 Task: Create New Customer with Customer Name: Inchins Bamboo Garden, Billing Address Line1: 1980 Bartlett Avenue, Billing Address Line2:  Southfield, Billing Address Line3:  Michigan 48076
Action: Mouse moved to (171, 45)
Screenshot: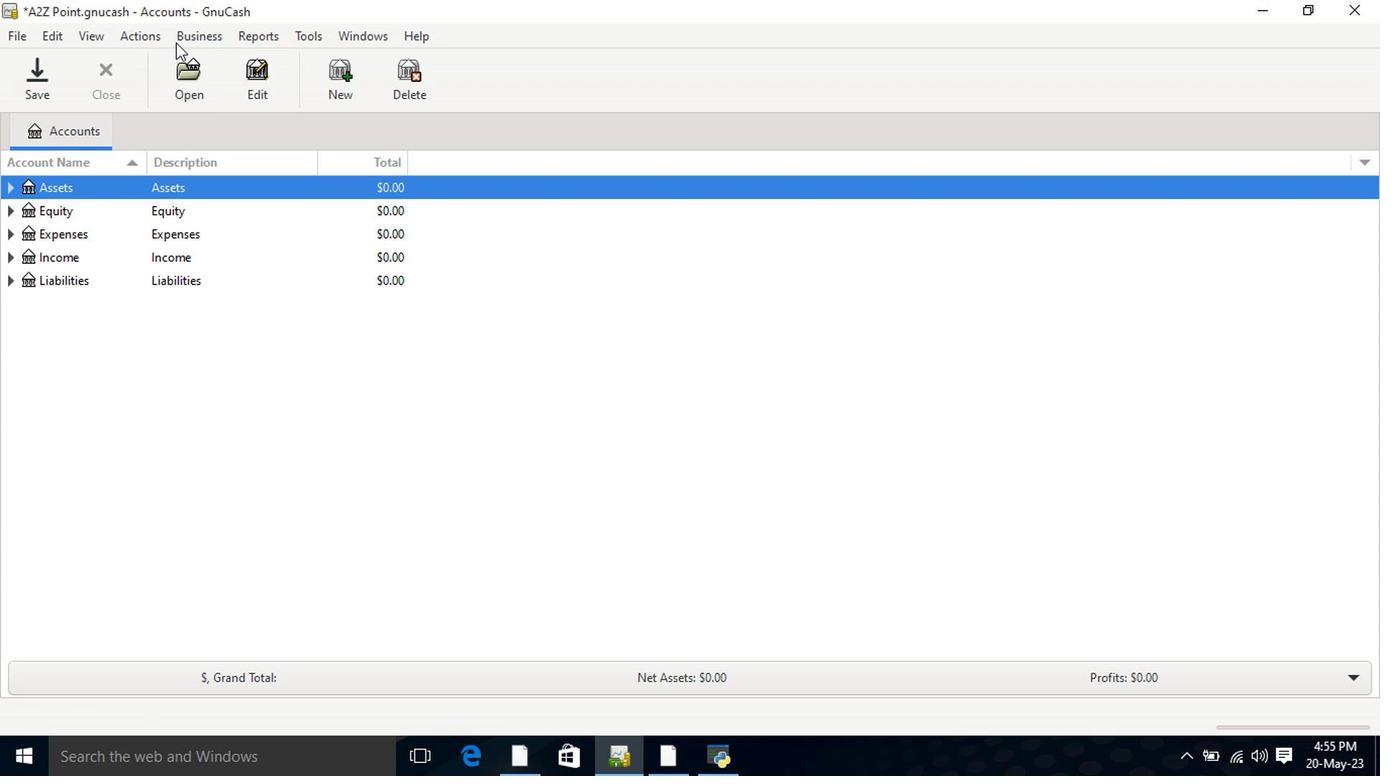 
Action: Mouse pressed left at (171, 45)
Screenshot: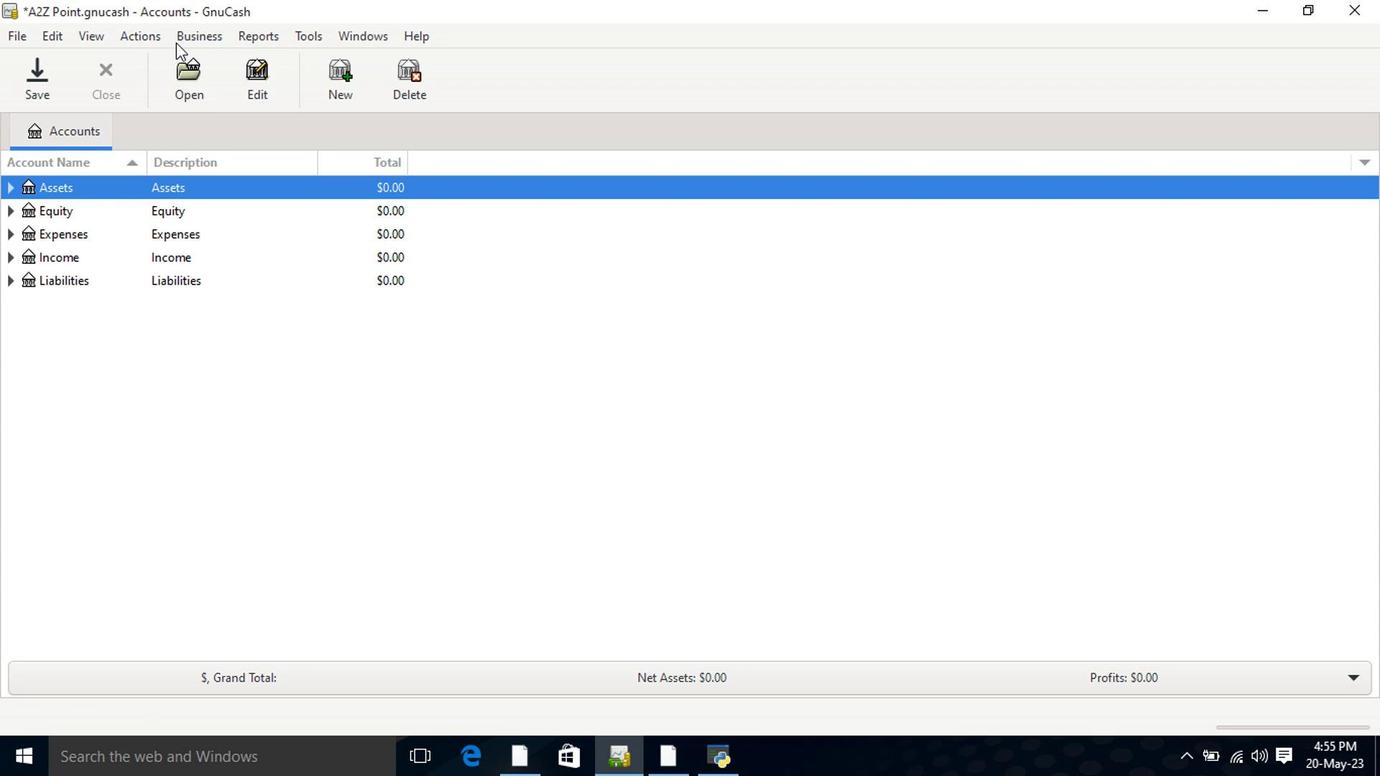 
Action: Mouse moved to (424, 89)
Screenshot: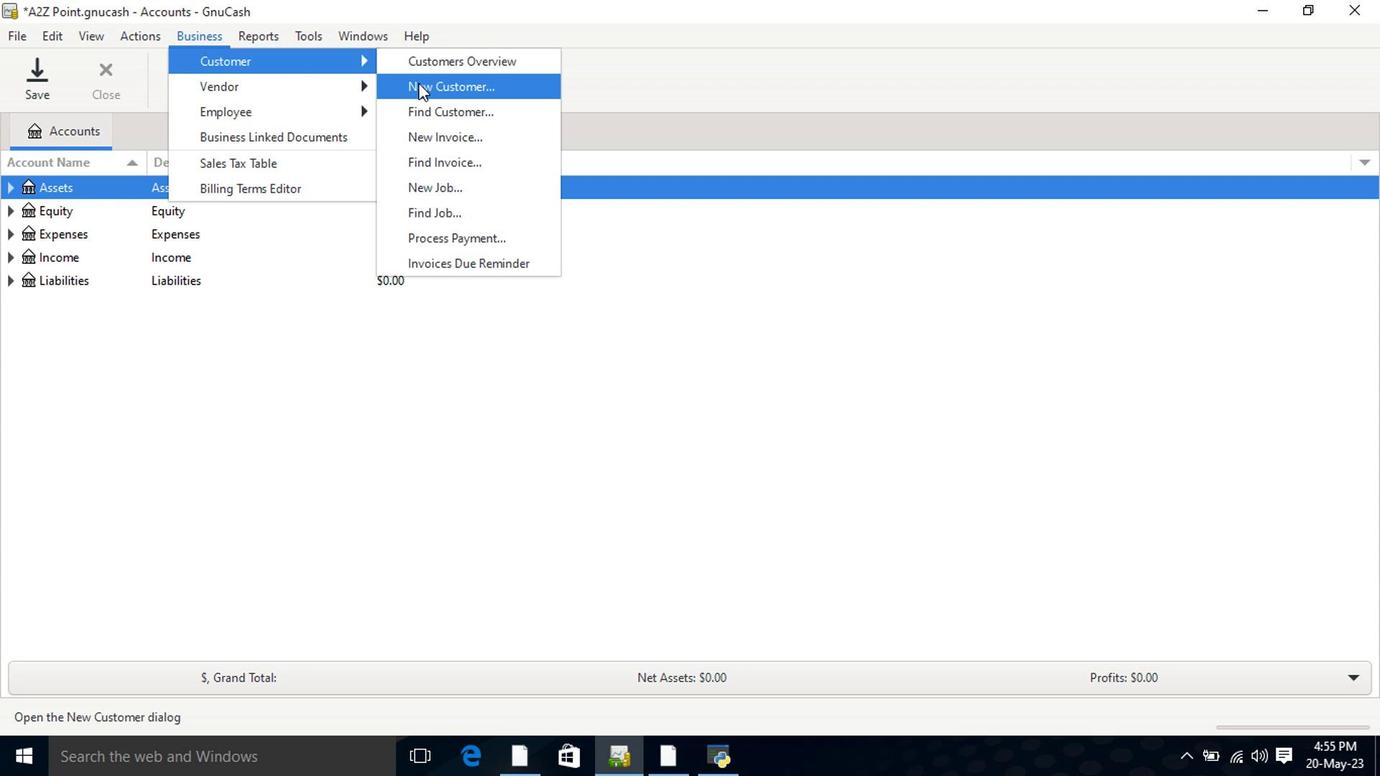
Action: Mouse pressed left at (424, 89)
Screenshot: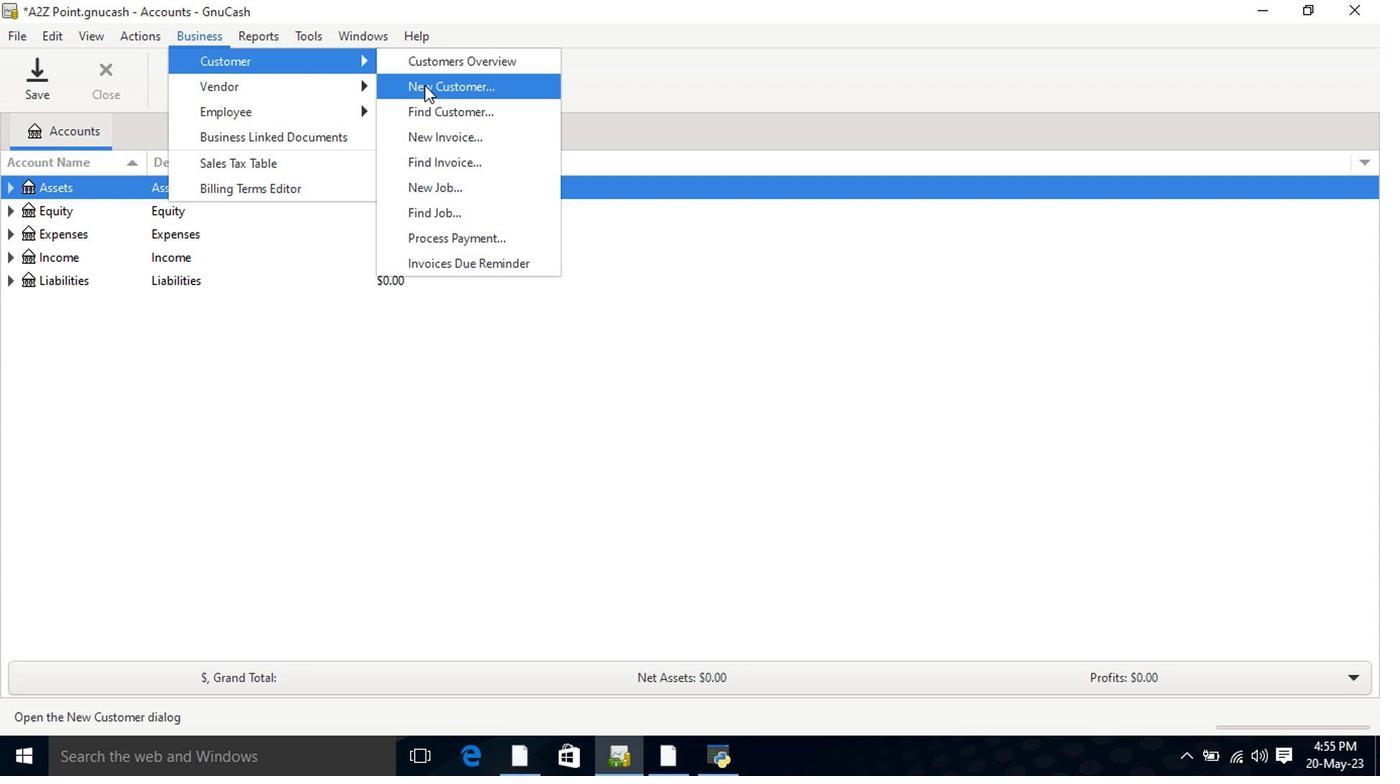 
Action: Mouse moved to (425, 89)
Screenshot: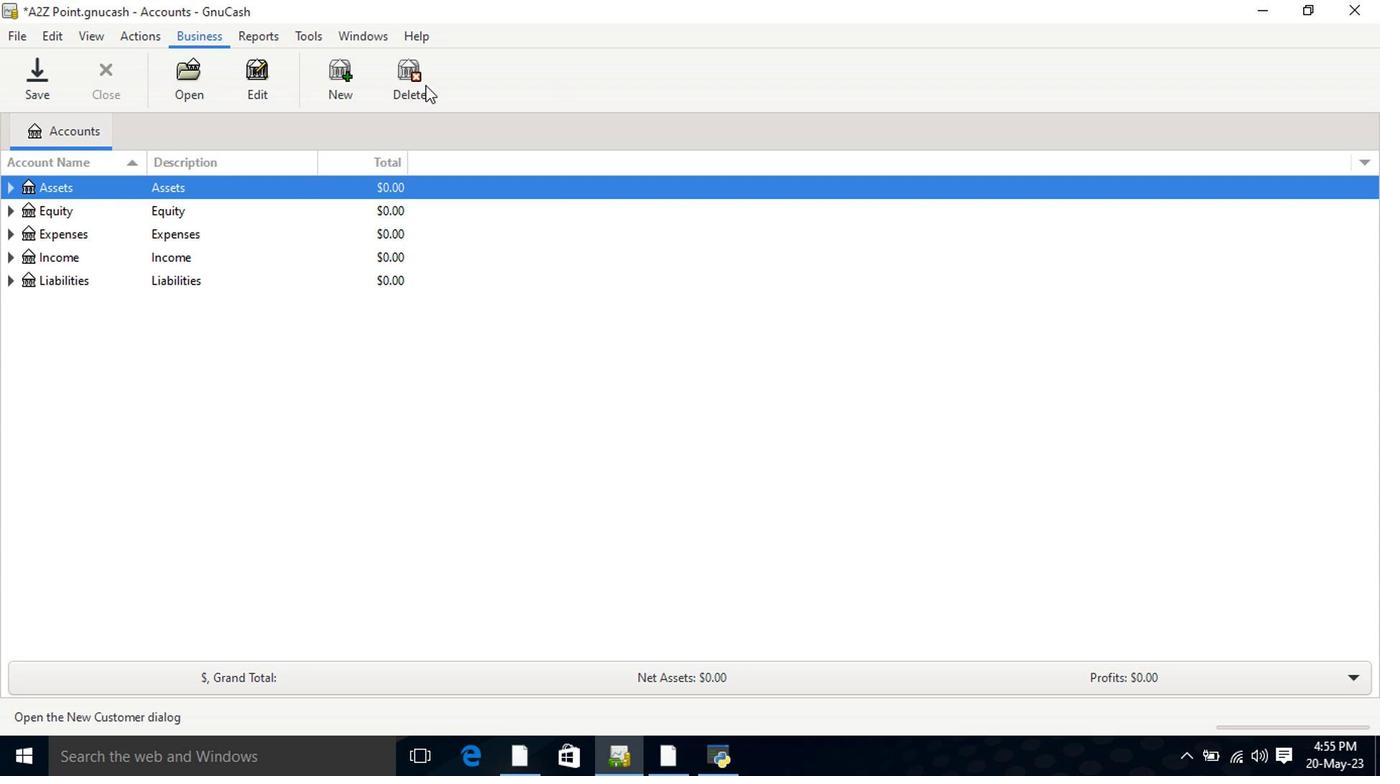 
Action: Key pressed <Key.shift>Inchins<Key.space><Key.shift>Bamboo<Key.space><Key.shift>Gard<Key.tab><Key.tab>180<Key.space><Key.shift>Bartlett<Key.space><Key.shift>Avenue<Key.tab><Key.shift>South<Key.tab><Key.shift>Mi<Key.tab>
Screenshot: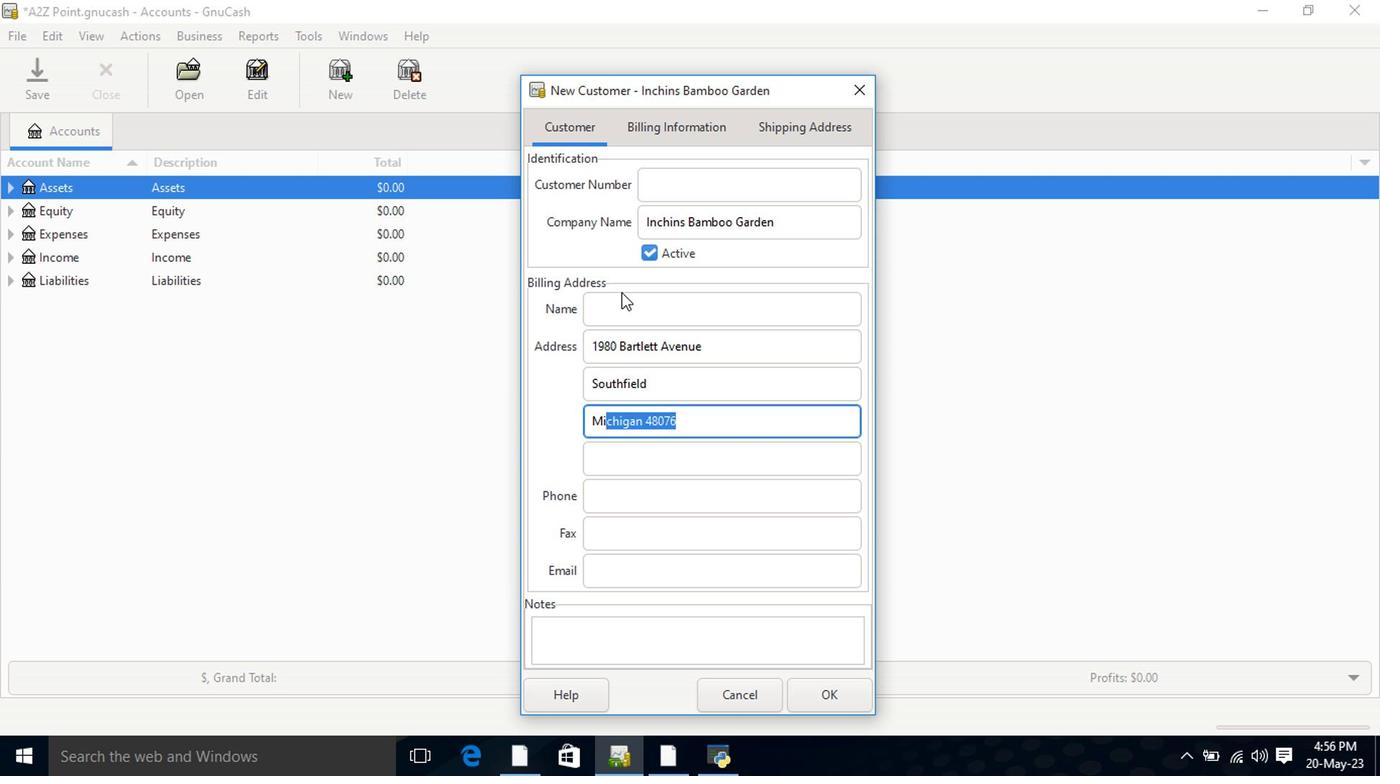 
Action: Mouse moved to (831, 697)
Screenshot: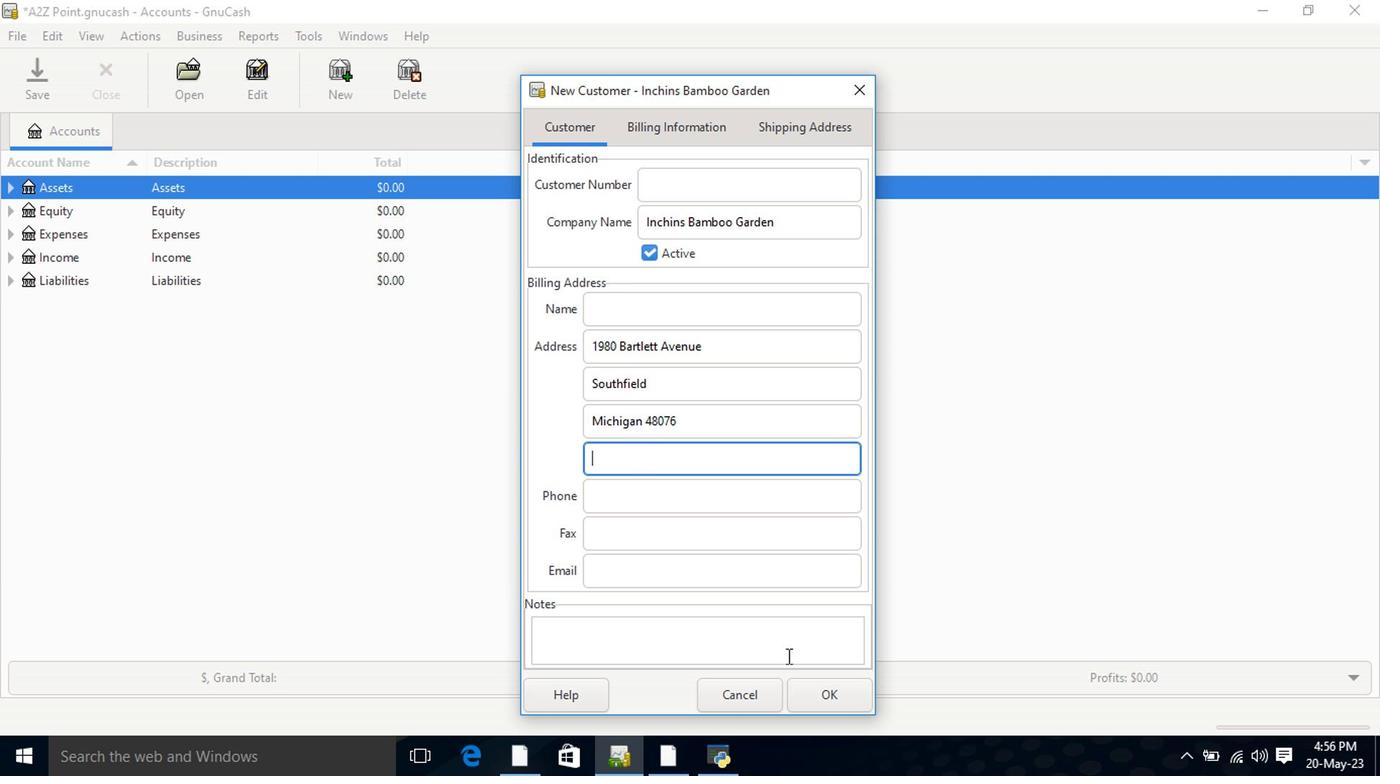 
Action: Mouse pressed left at (841, 703)
Screenshot: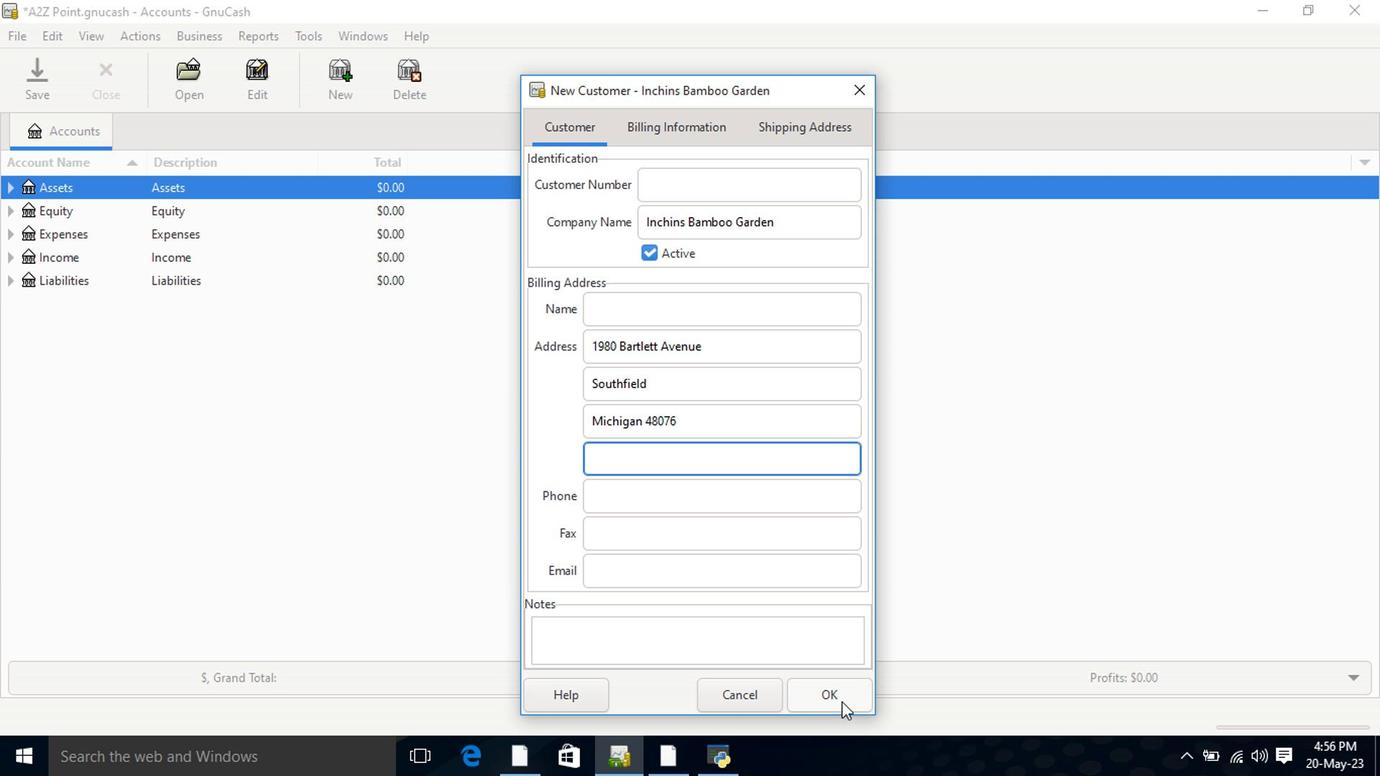 
